 Task: Change the profile language to English.
Action: Mouse moved to (852, 72)
Screenshot: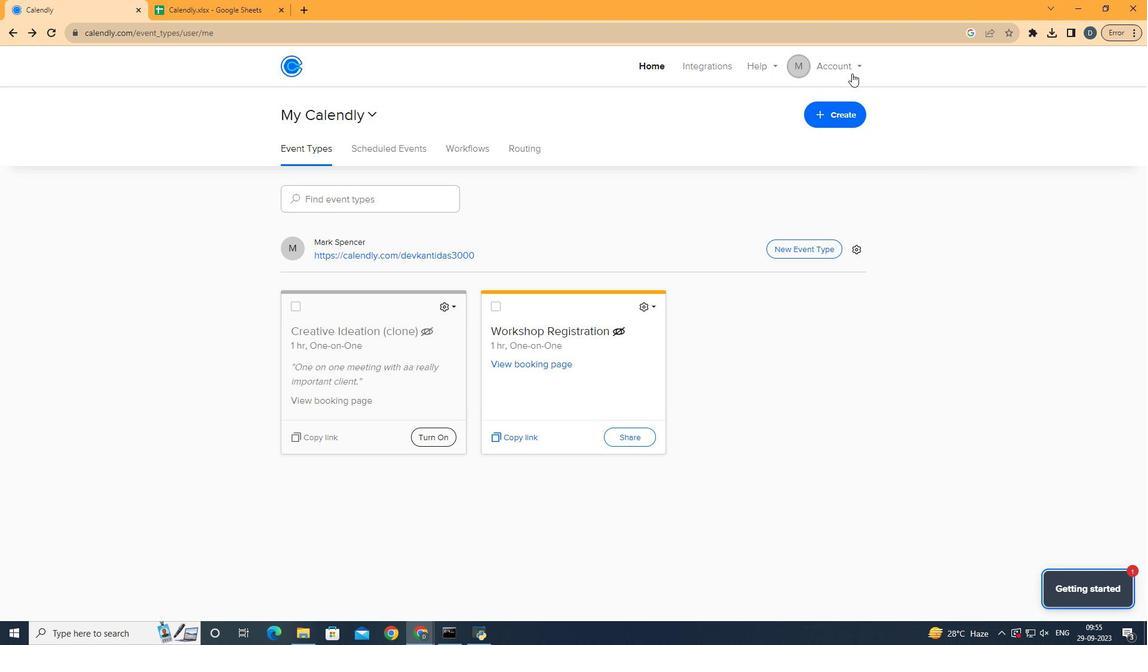 
Action: Mouse pressed left at (852, 72)
Screenshot: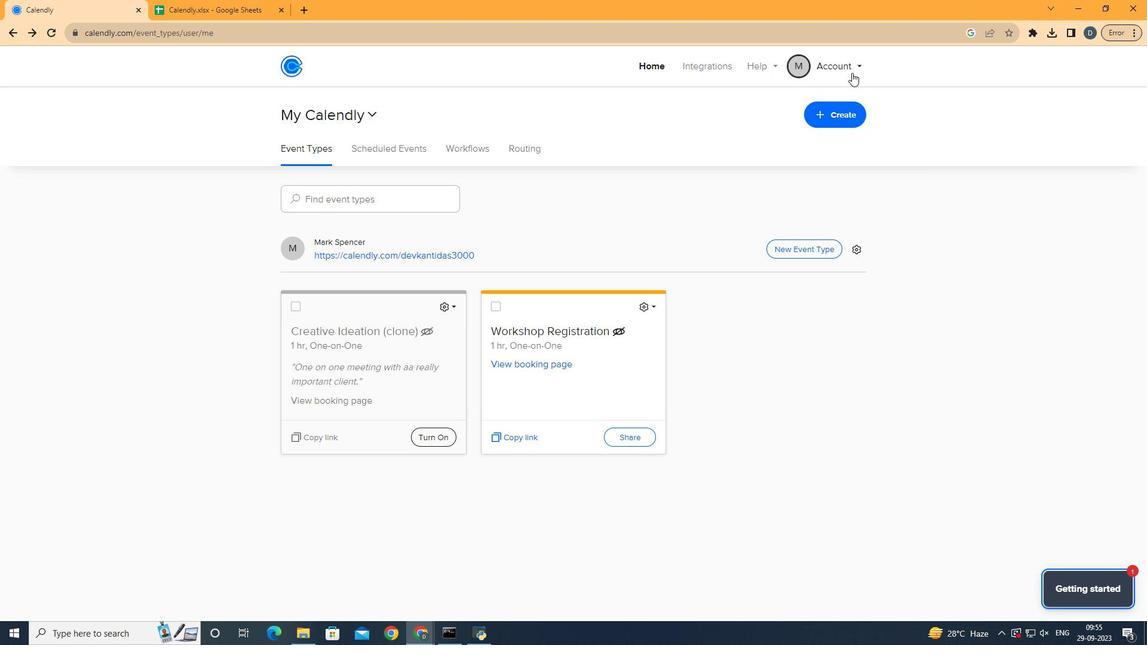 
Action: Mouse moved to (785, 117)
Screenshot: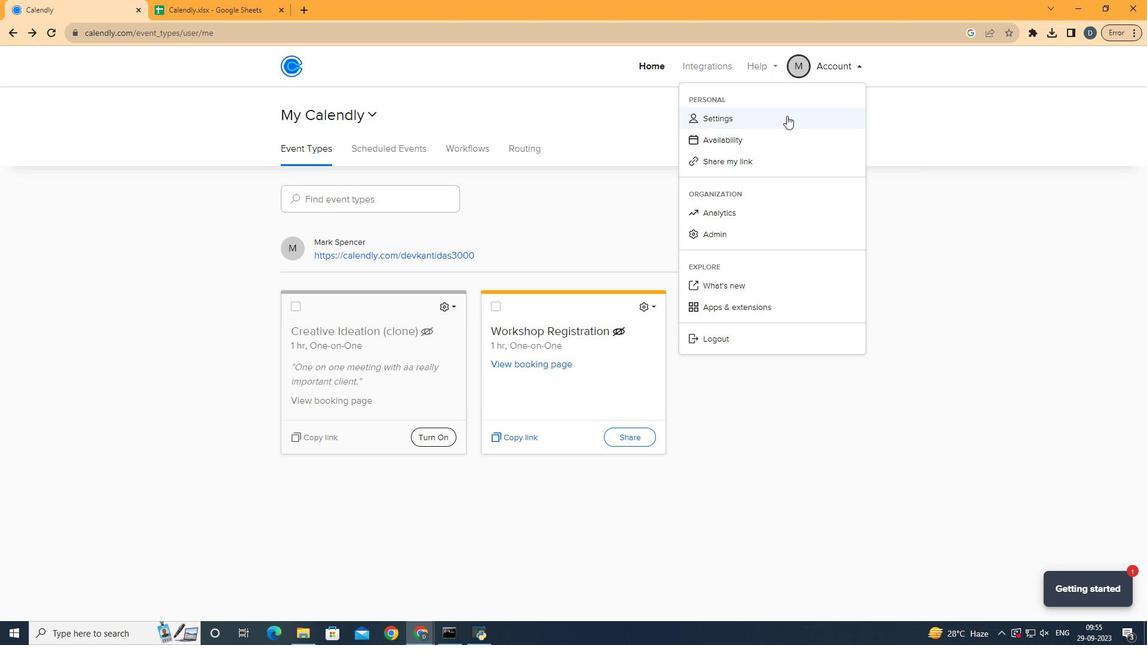 
Action: Mouse pressed left at (785, 117)
Screenshot: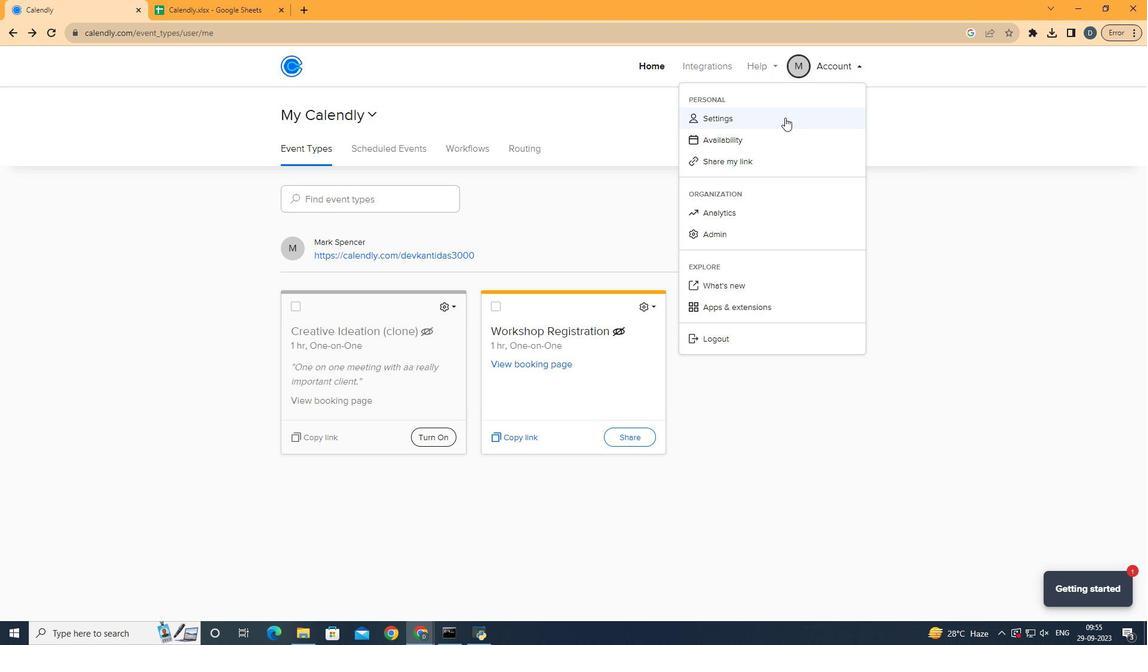 
Action: Mouse moved to (711, 286)
Screenshot: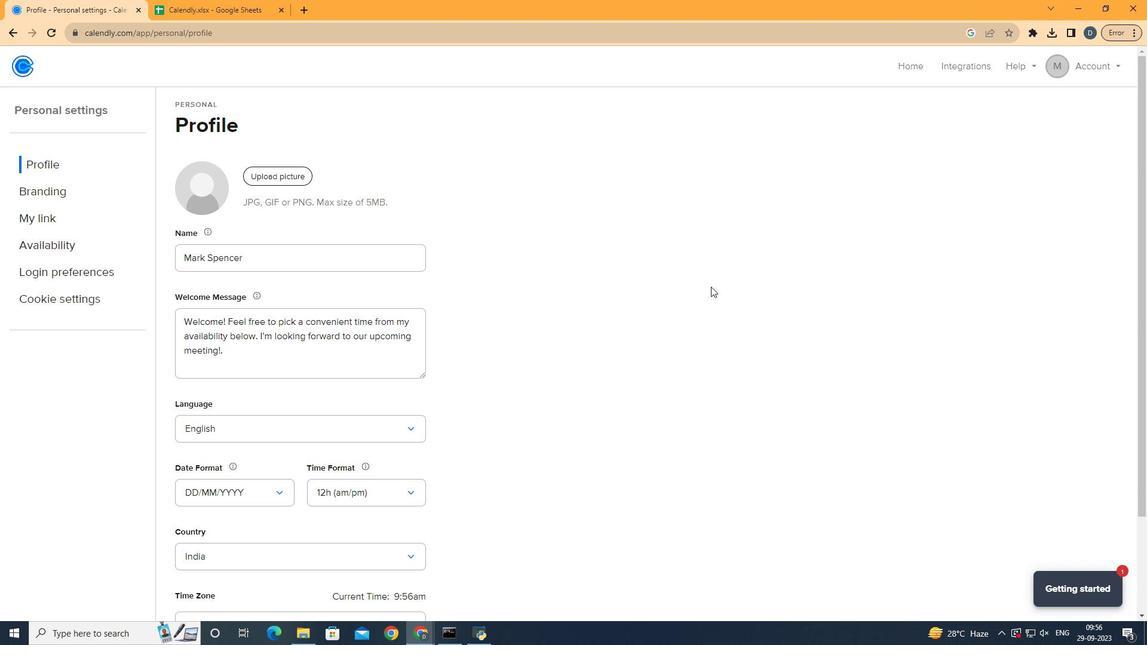 
Action: Mouse scrolled (711, 286) with delta (0, 0)
Screenshot: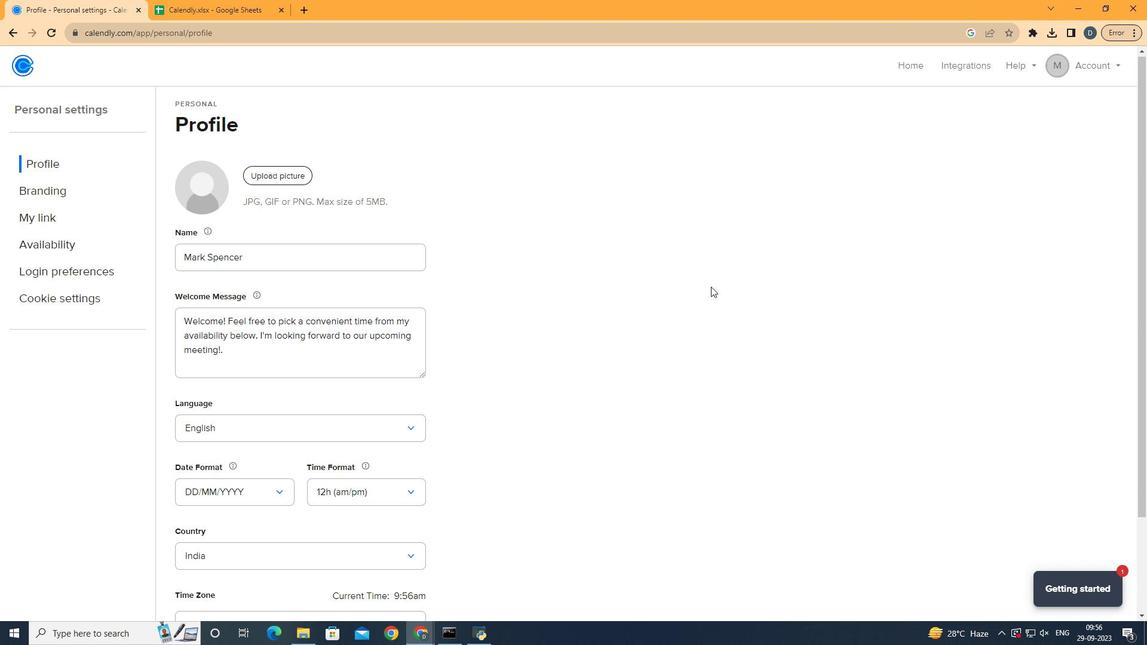 
Action: Mouse scrolled (711, 286) with delta (0, 0)
Screenshot: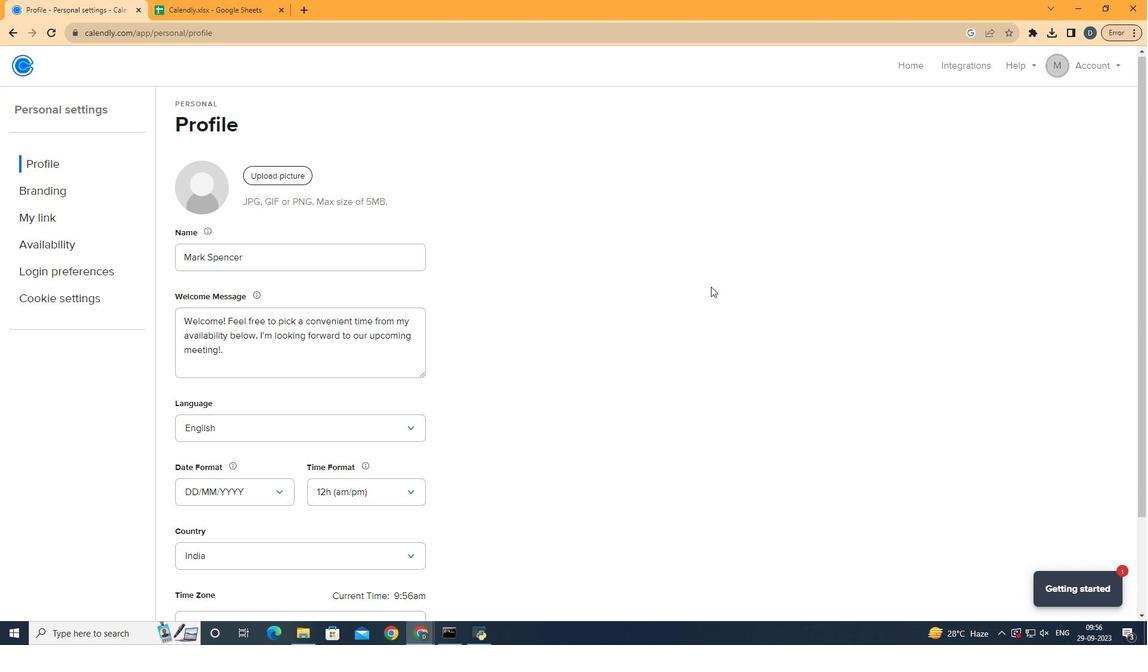 
Action: Mouse moved to (378, 311)
Screenshot: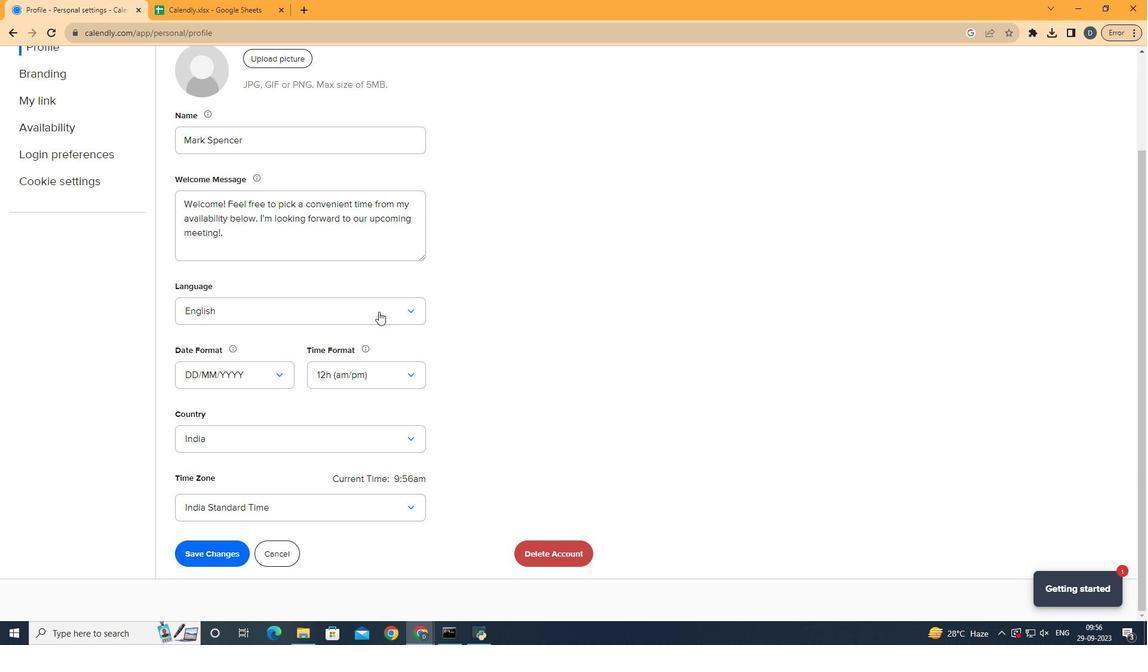 
Action: Mouse pressed left at (378, 311)
Screenshot: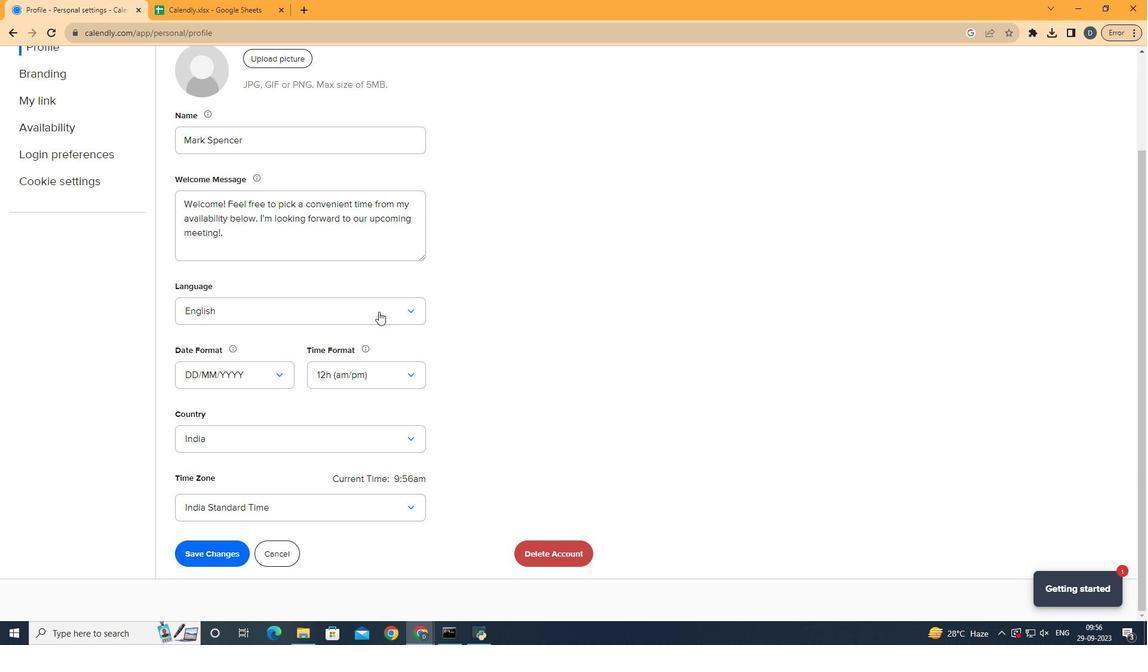 
Action: Mouse moved to (335, 350)
Screenshot: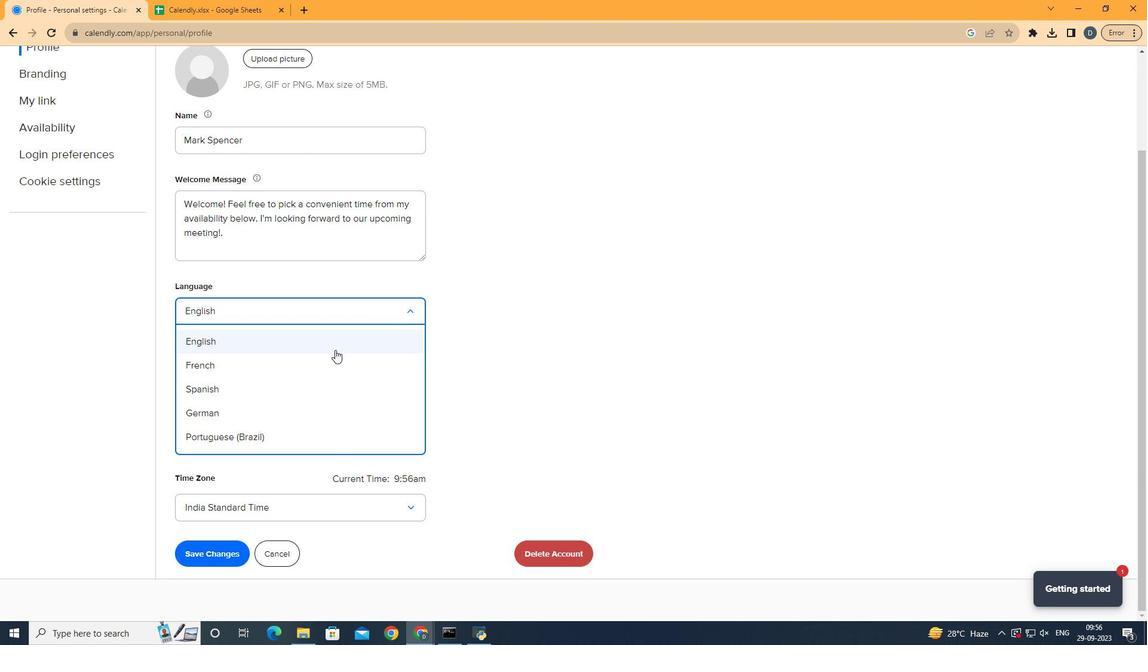 
Action: Mouse pressed left at (335, 350)
Screenshot: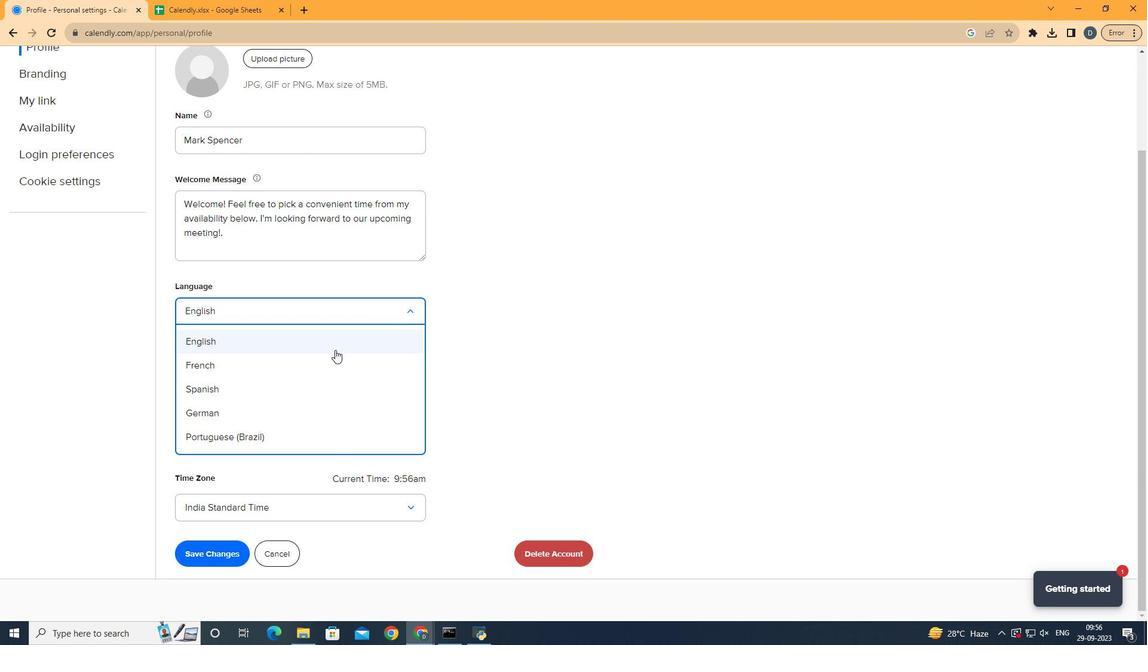 
Action: Mouse moved to (516, 298)
Screenshot: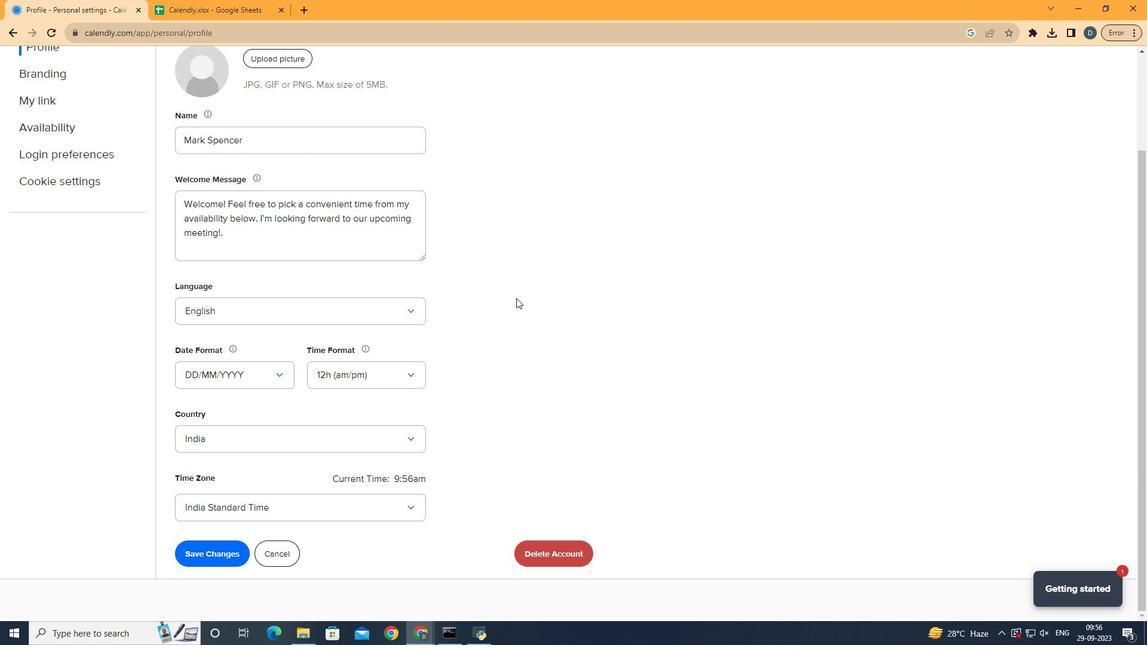 
